 Task: Go to Google Flights and turn off the 'Travel guidance' email subscription in the travel settings.
Action: Mouse pressed left at (386, 176)
Screenshot: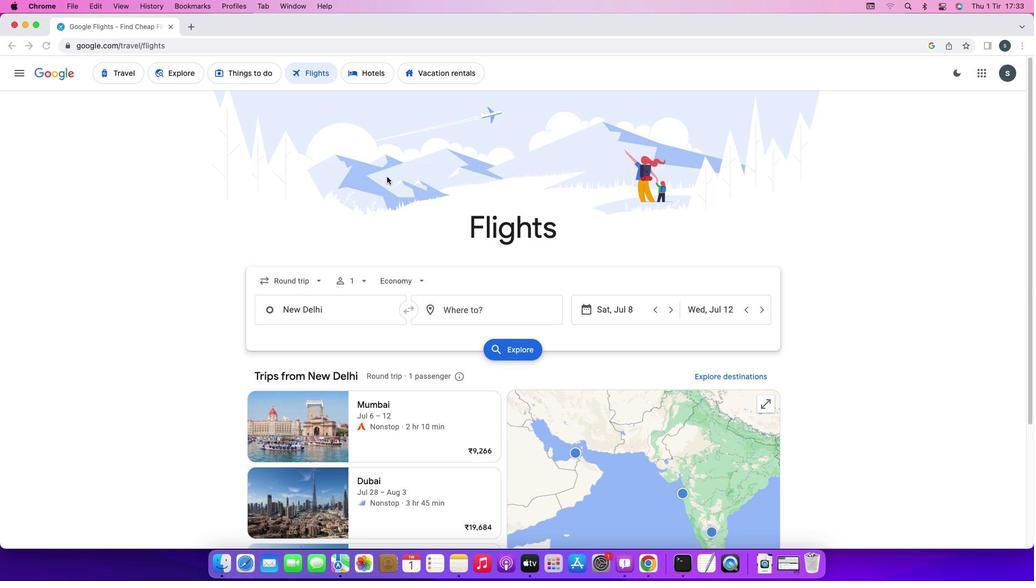 
Action: Mouse moved to (22, 74)
Screenshot: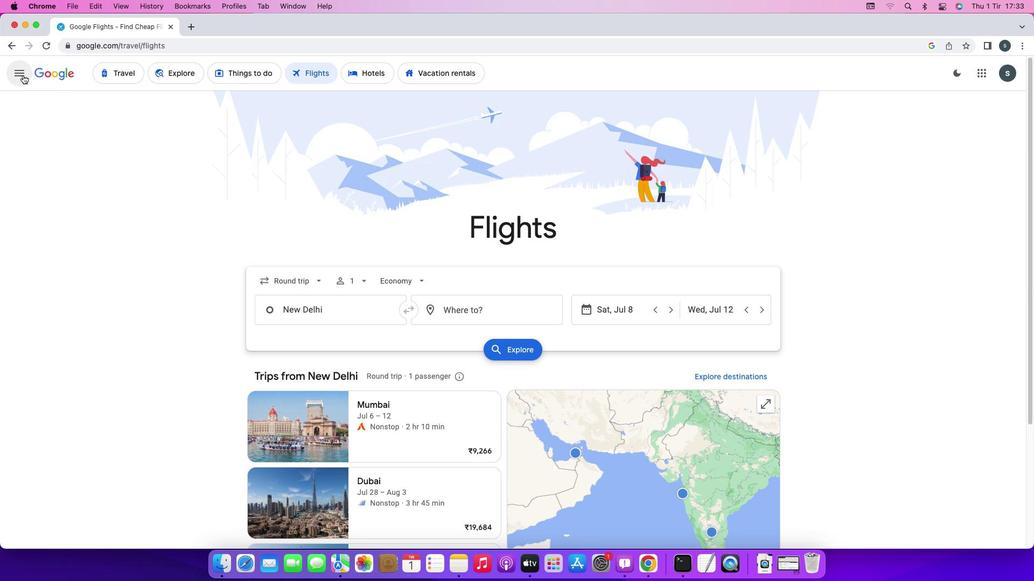 
Action: Mouse pressed left at (22, 74)
Screenshot: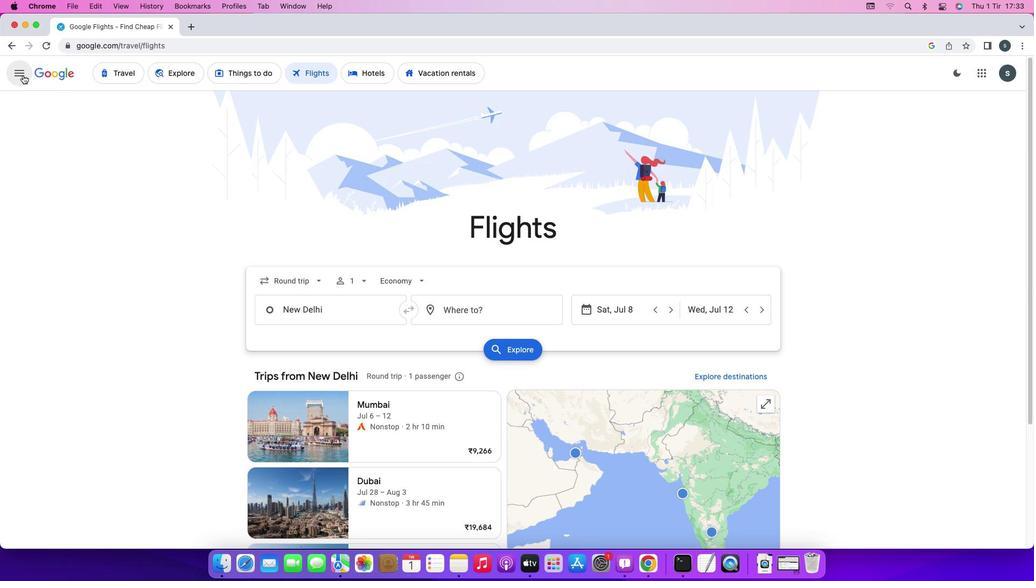 
Action: Mouse moved to (57, 482)
Screenshot: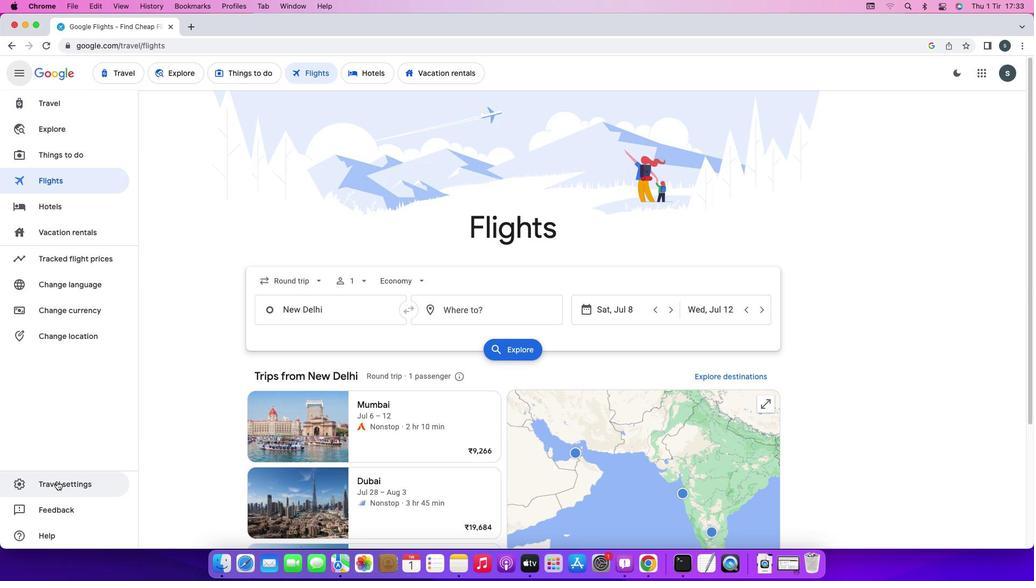 
Action: Mouse pressed left at (57, 482)
Screenshot: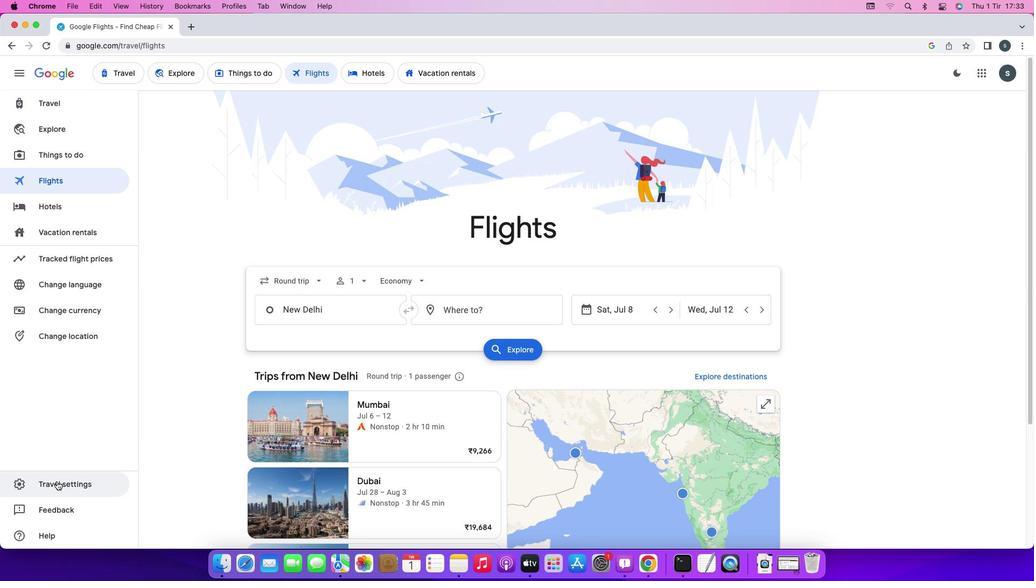 
Action: Mouse moved to (556, 450)
Screenshot: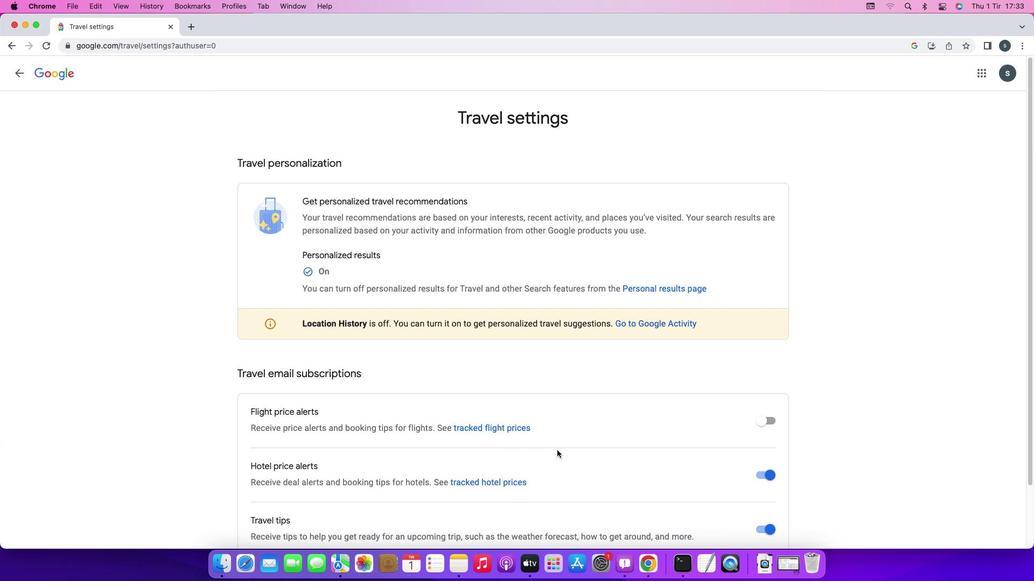 
Action: Mouse scrolled (556, 450) with delta (0, 0)
Screenshot: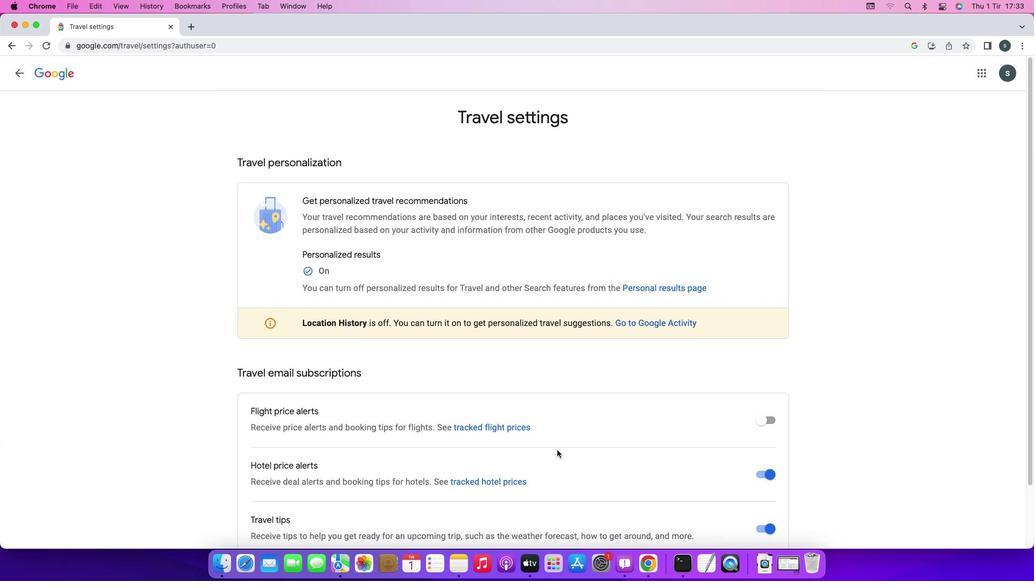 
Action: Mouse scrolled (556, 450) with delta (0, 0)
Screenshot: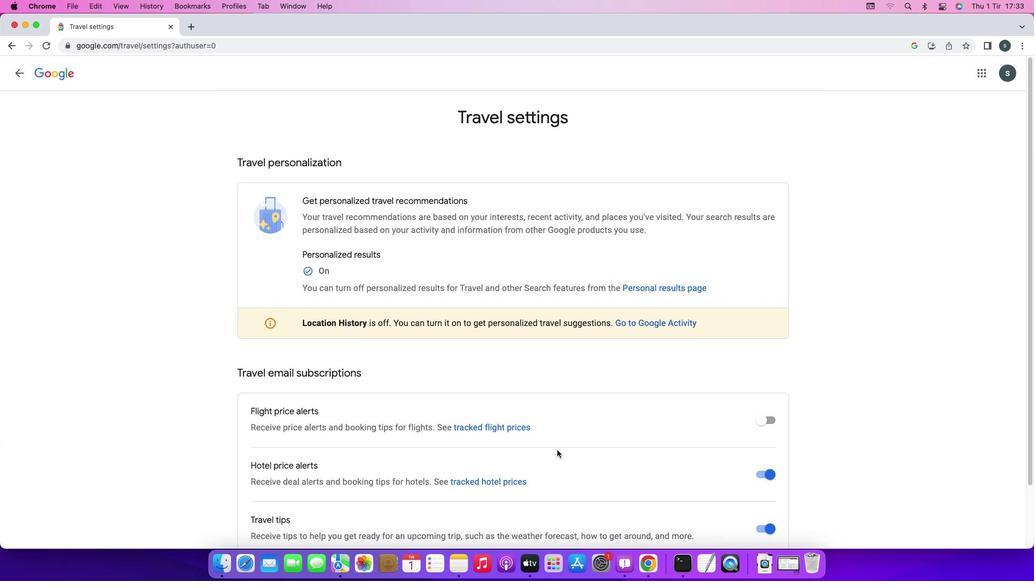
Action: Mouse scrolled (556, 450) with delta (0, -1)
Screenshot: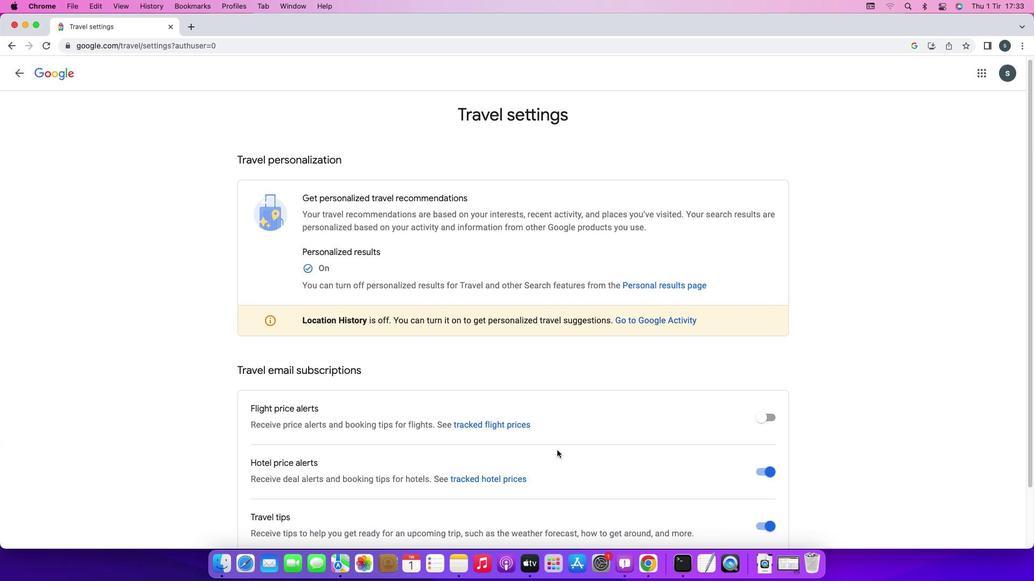 
Action: Mouse scrolled (556, 450) with delta (0, -2)
Screenshot: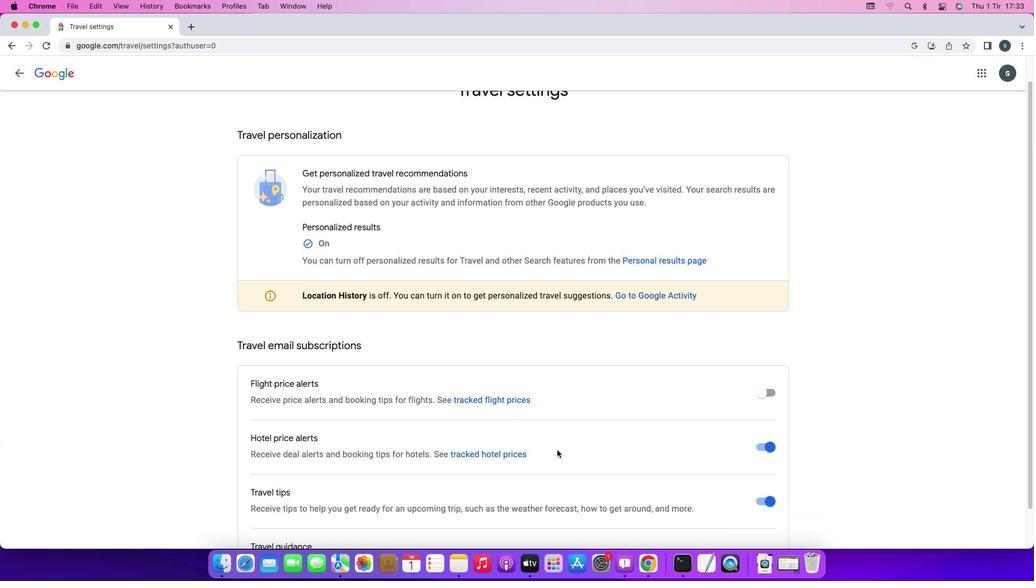 
Action: Mouse scrolled (556, 450) with delta (0, 0)
Screenshot: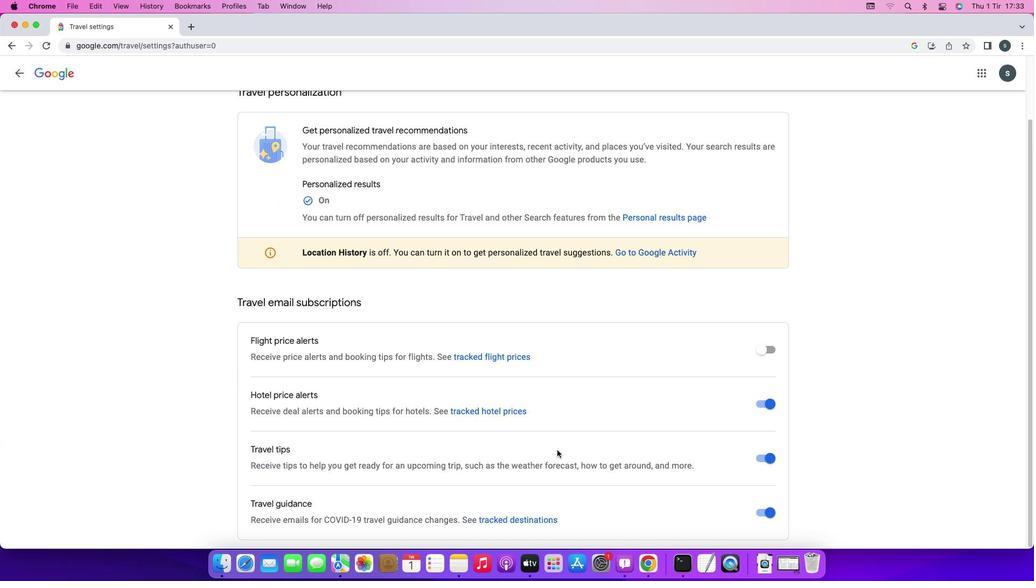 
Action: Mouse scrolled (556, 450) with delta (0, 0)
Screenshot: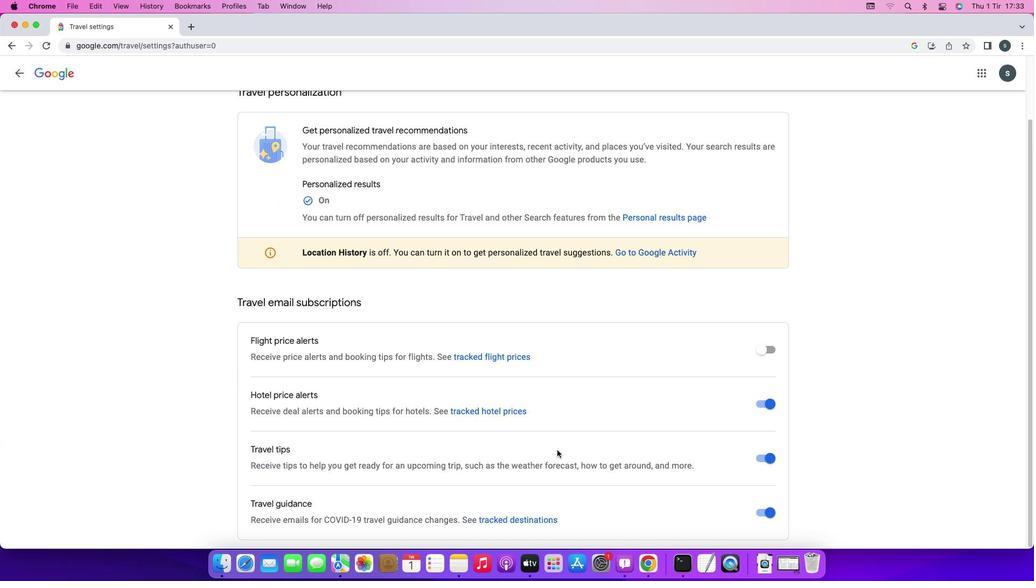 
Action: Mouse scrolled (556, 450) with delta (0, -1)
Screenshot: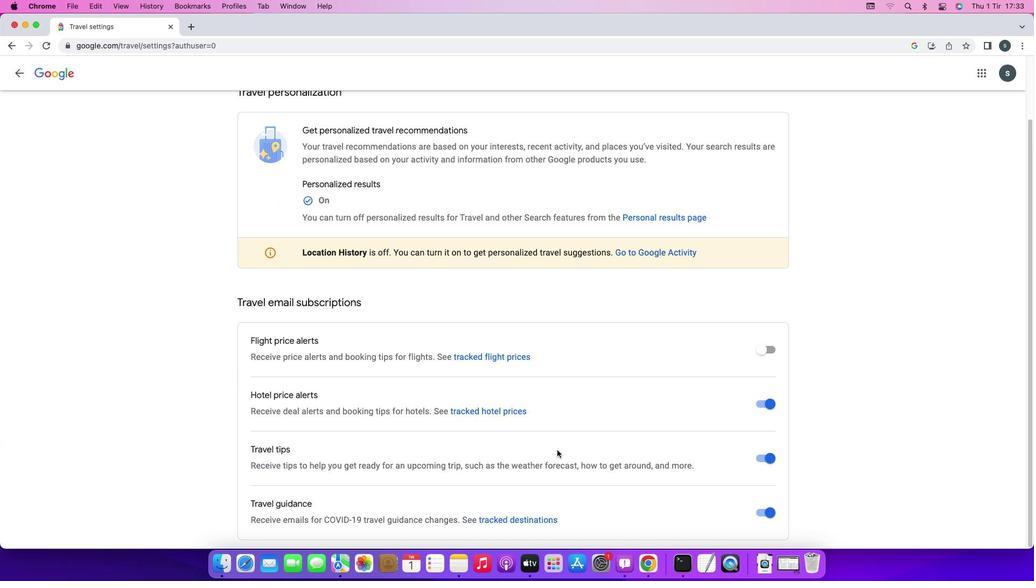 
Action: Mouse scrolled (556, 450) with delta (0, -2)
Screenshot: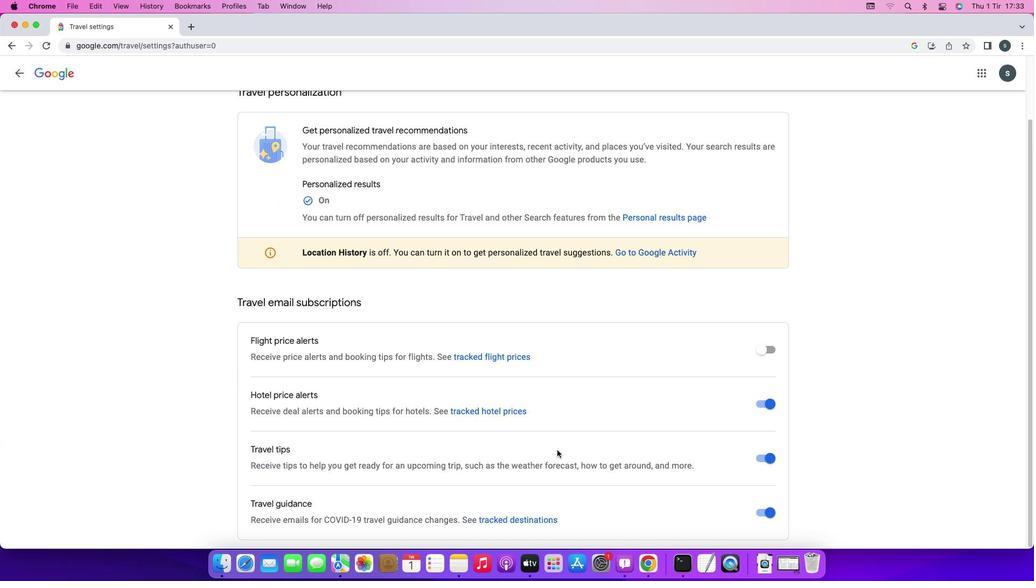 
Action: Mouse moved to (765, 511)
Screenshot: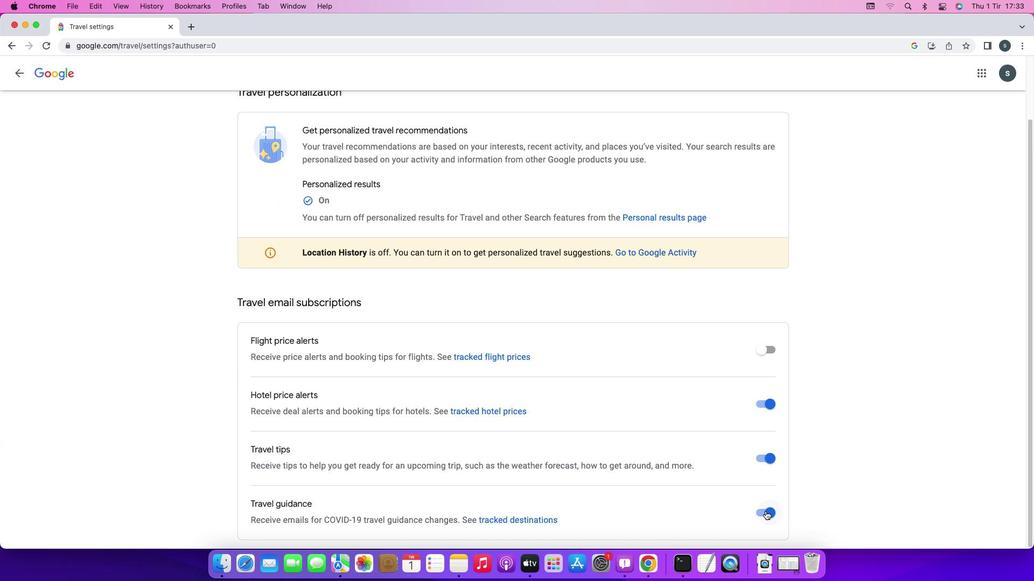
Action: Mouse pressed left at (765, 511)
Screenshot: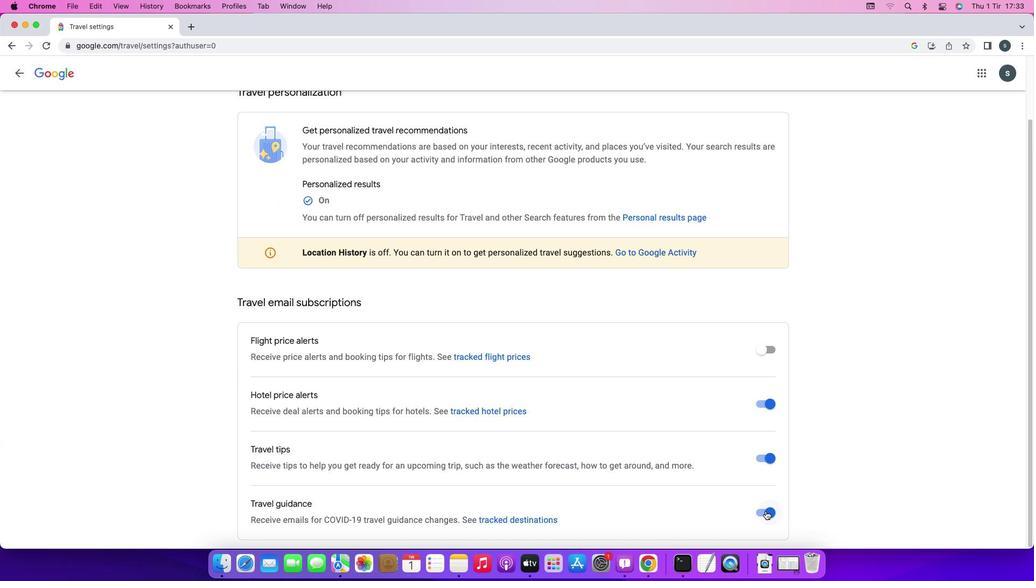 
Action: Mouse moved to (872, 482)
Screenshot: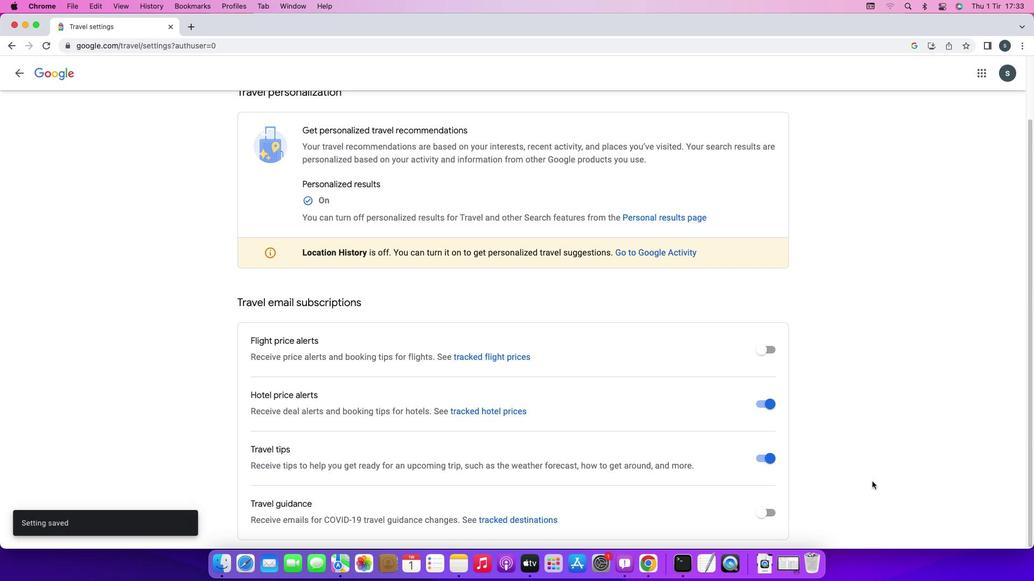 
